 Task: Choose a random templete from welcome to the team.
Action: Mouse moved to (472, 127)
Screenshot: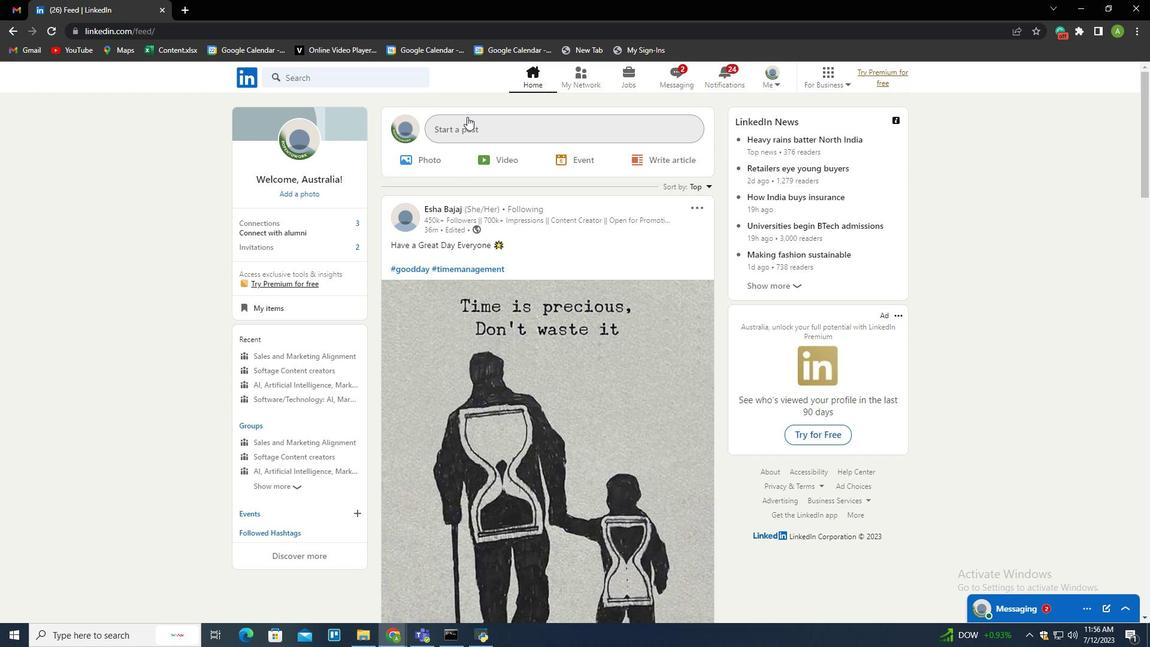 
Action: Mouse pressed left at (472, 127)
Screenshot: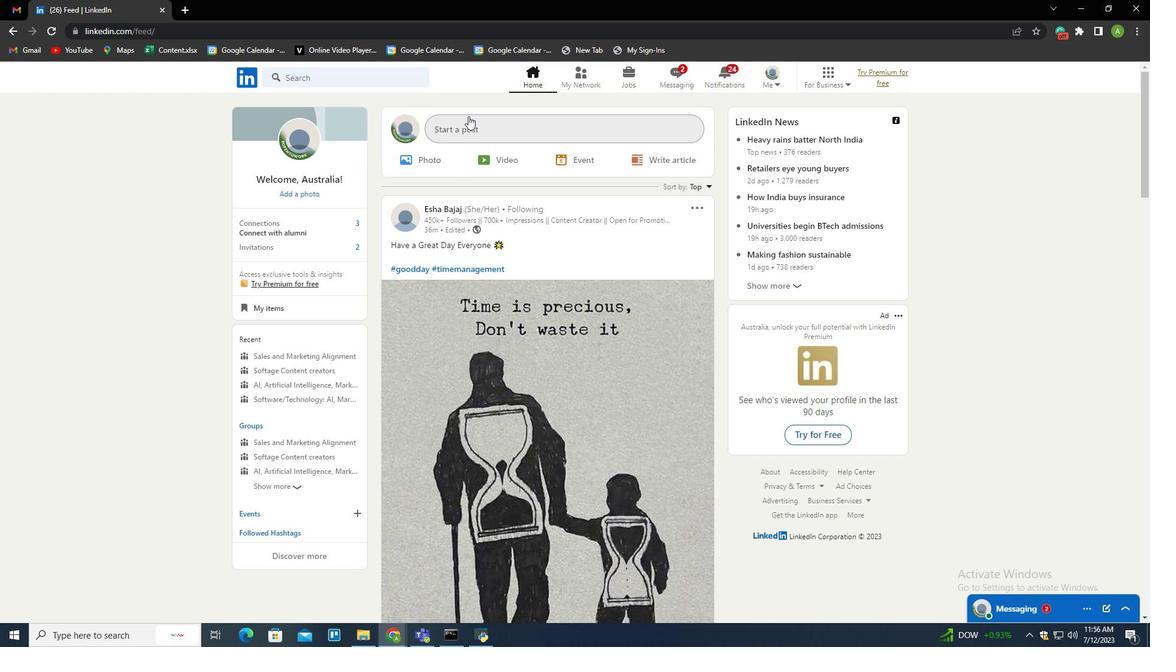 
Action: Mouse moved to (514, 358)
Screenshot: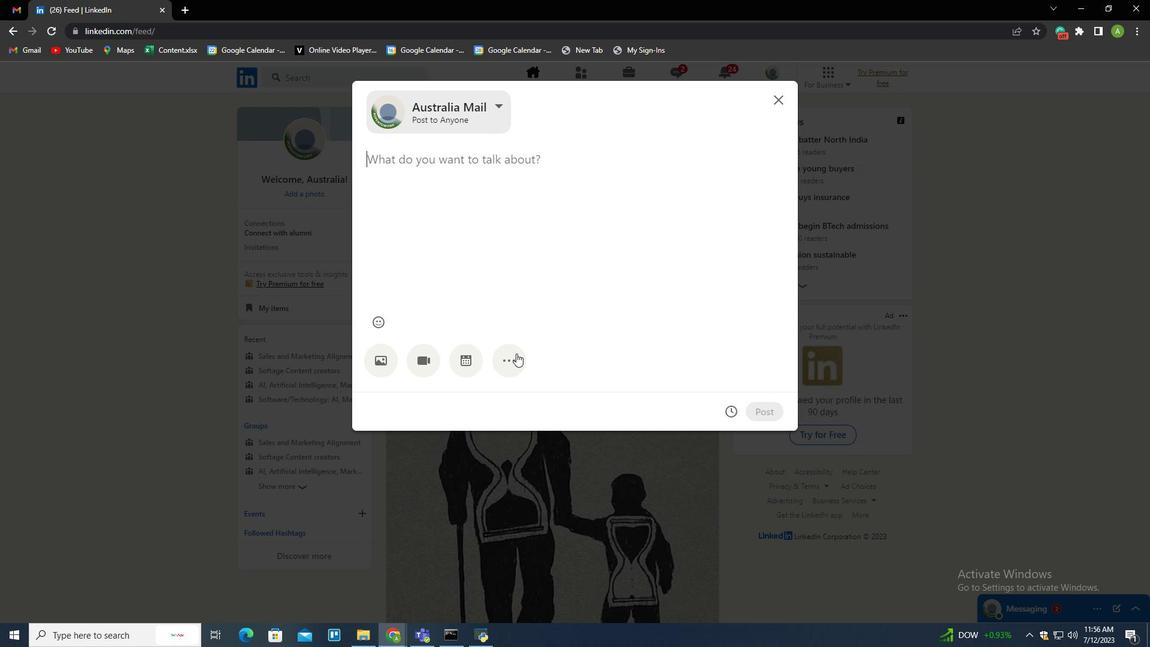 
Action: Mouse pressed left at (514, 358)
Screenshot: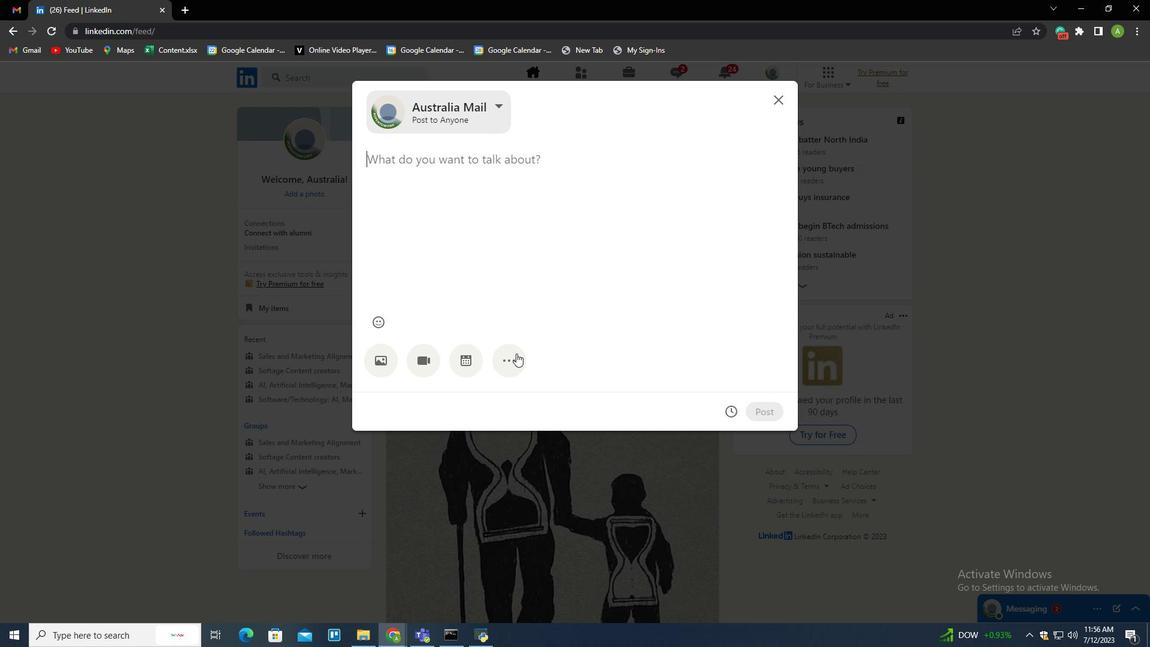 
Action: Mouse moved to (512, 359)
Screenshot: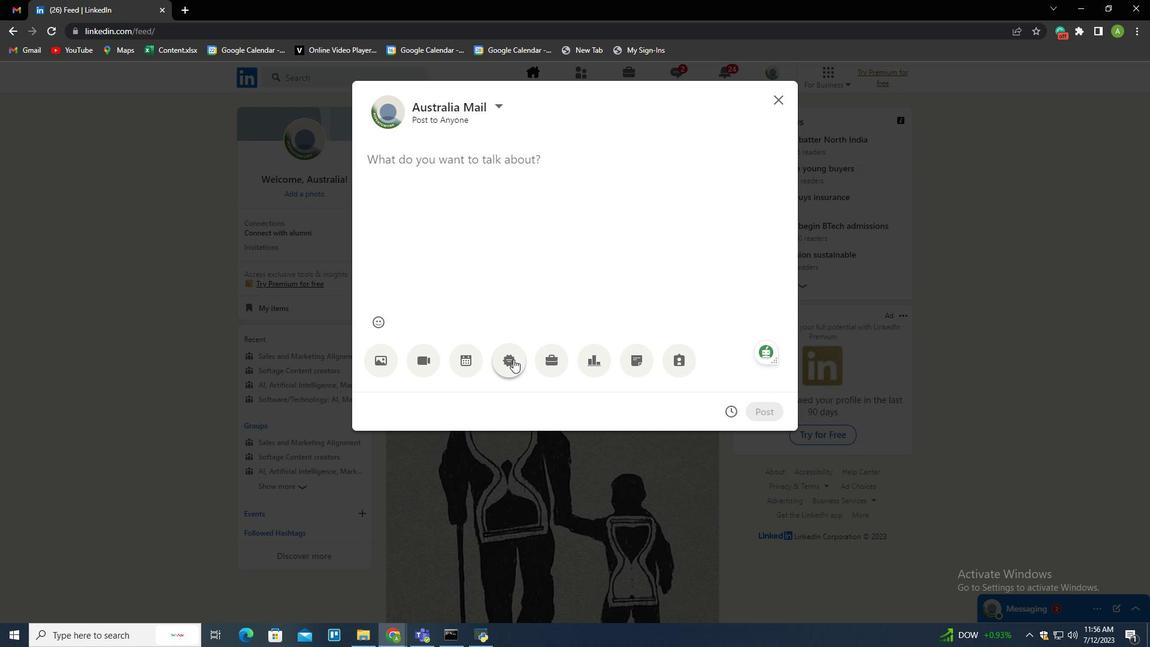 
Action: Mouse pressed left at (512, 359)
Screenshot: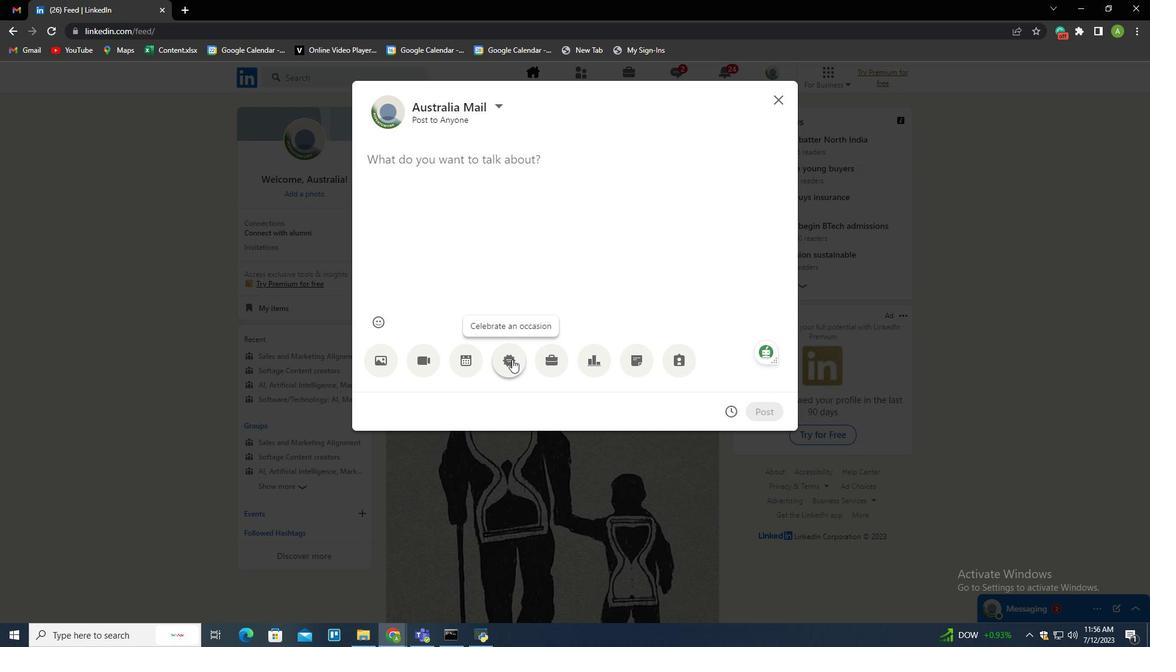 
Action: Mouse moved to (501, 134)
Screenshot: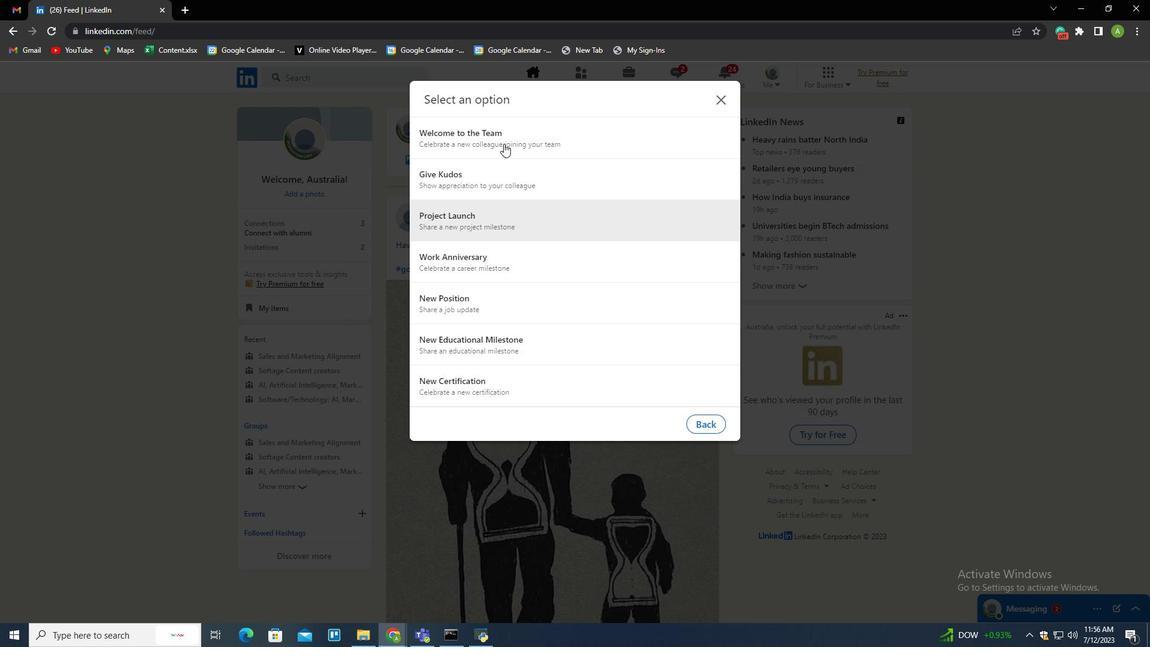 
Action: Mouse pressed left at (501, 134)
Screenshot: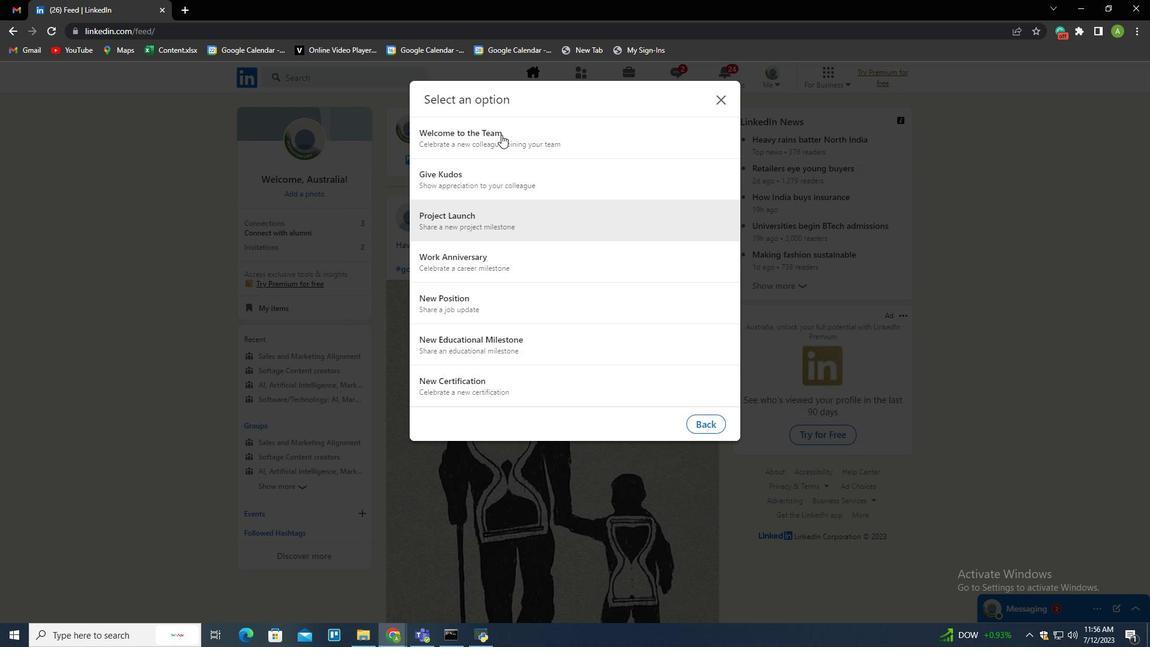
Action: Mouse moved to (506, 399)
Screenshot: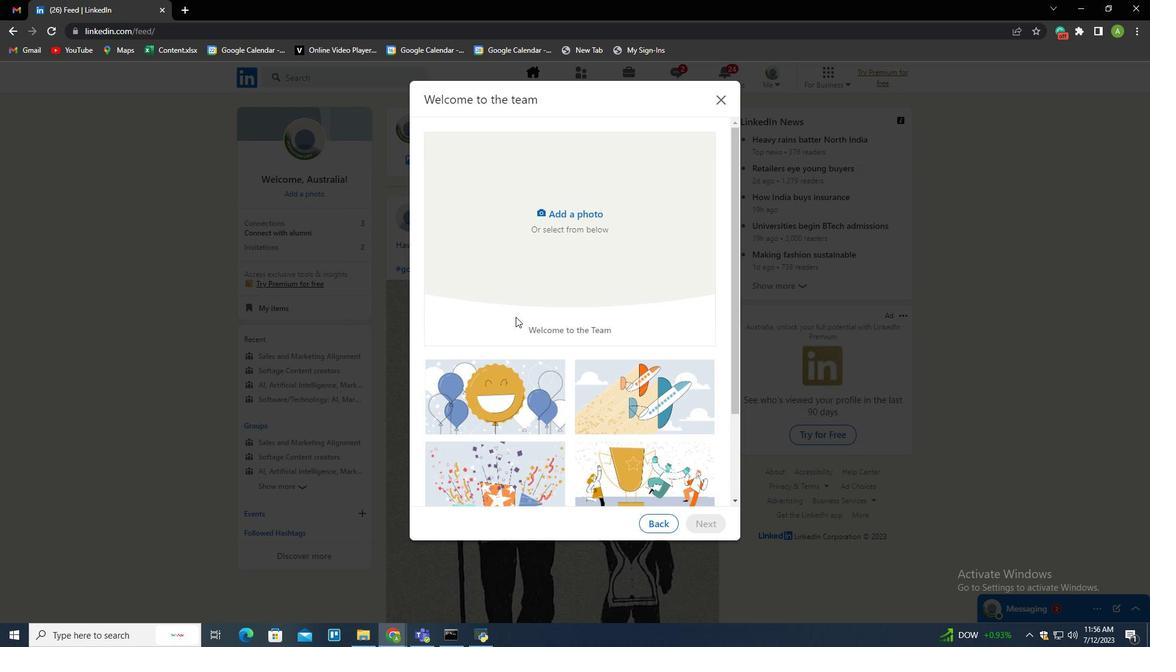 
Action: Mouse pressed left at (506, 399)
Screenshot: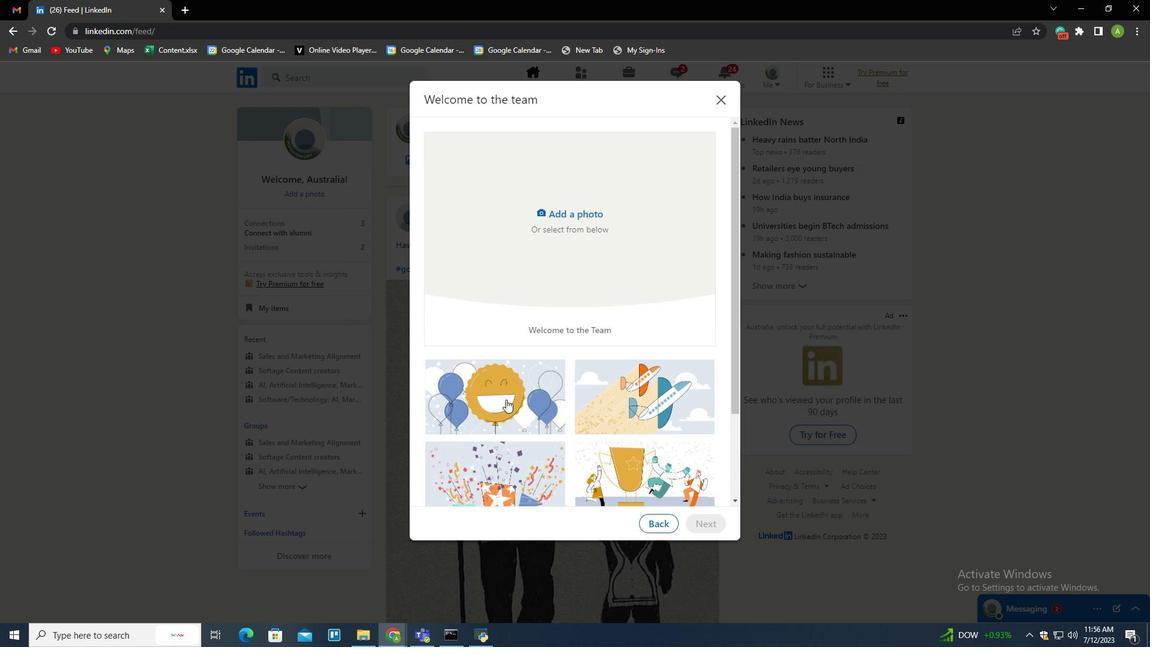 
